 Task: Reply to email with the signature Emily Brown with the subject 'Rejection letter' from softage.1@softage.net with the message 'Please find attached the revised version of the project scope document.'
Action: Mouse moved to (1120, 267)
Screenshot: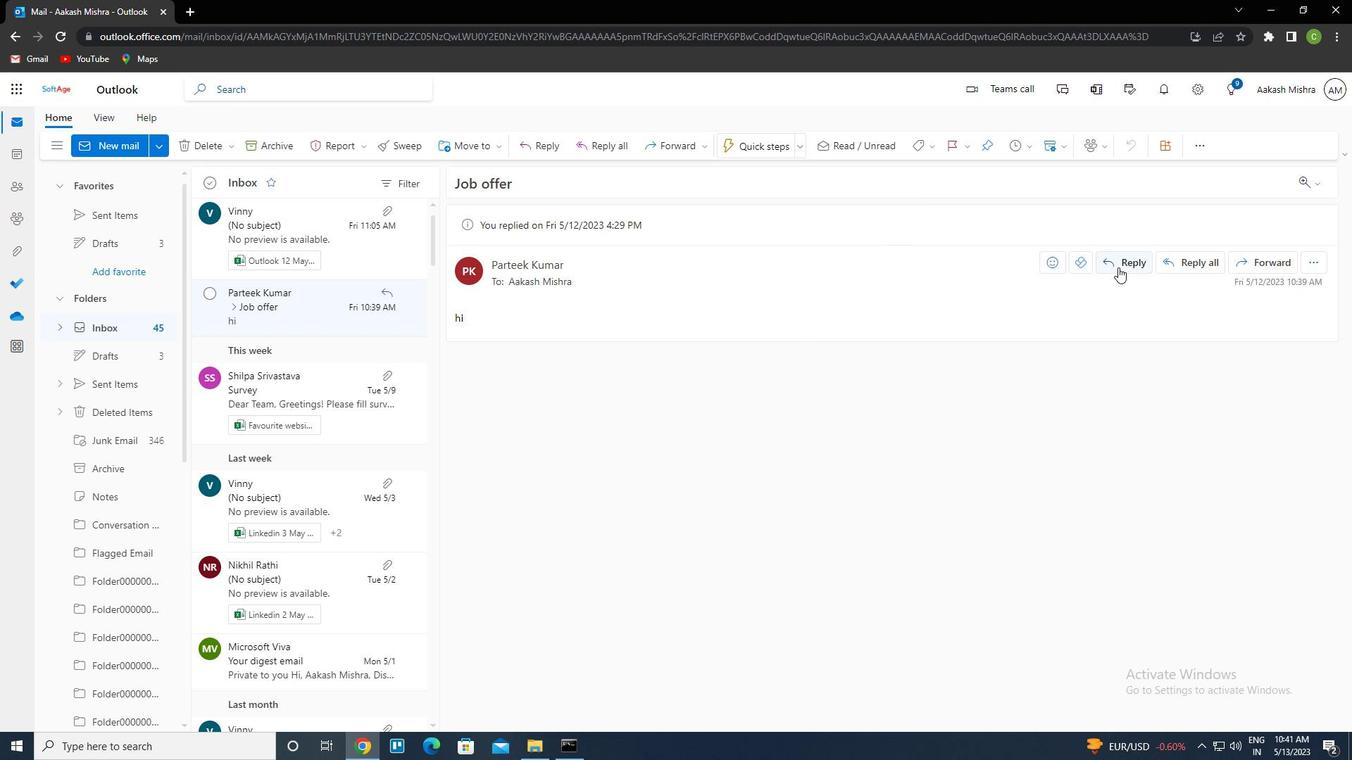 
Action: Mouse pressed left at (1120, 267)
Screenshot: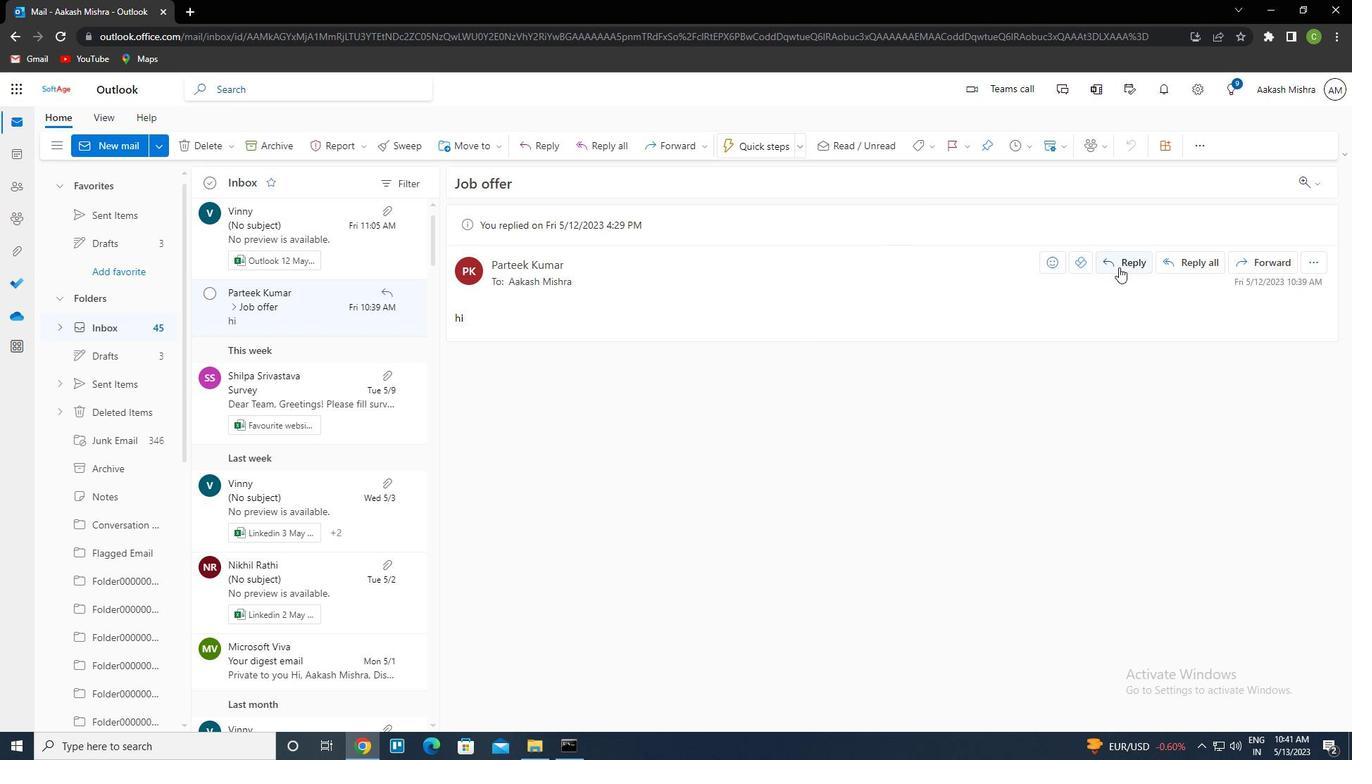 
Action: Mouse moved to (909, 150)
Screenshot: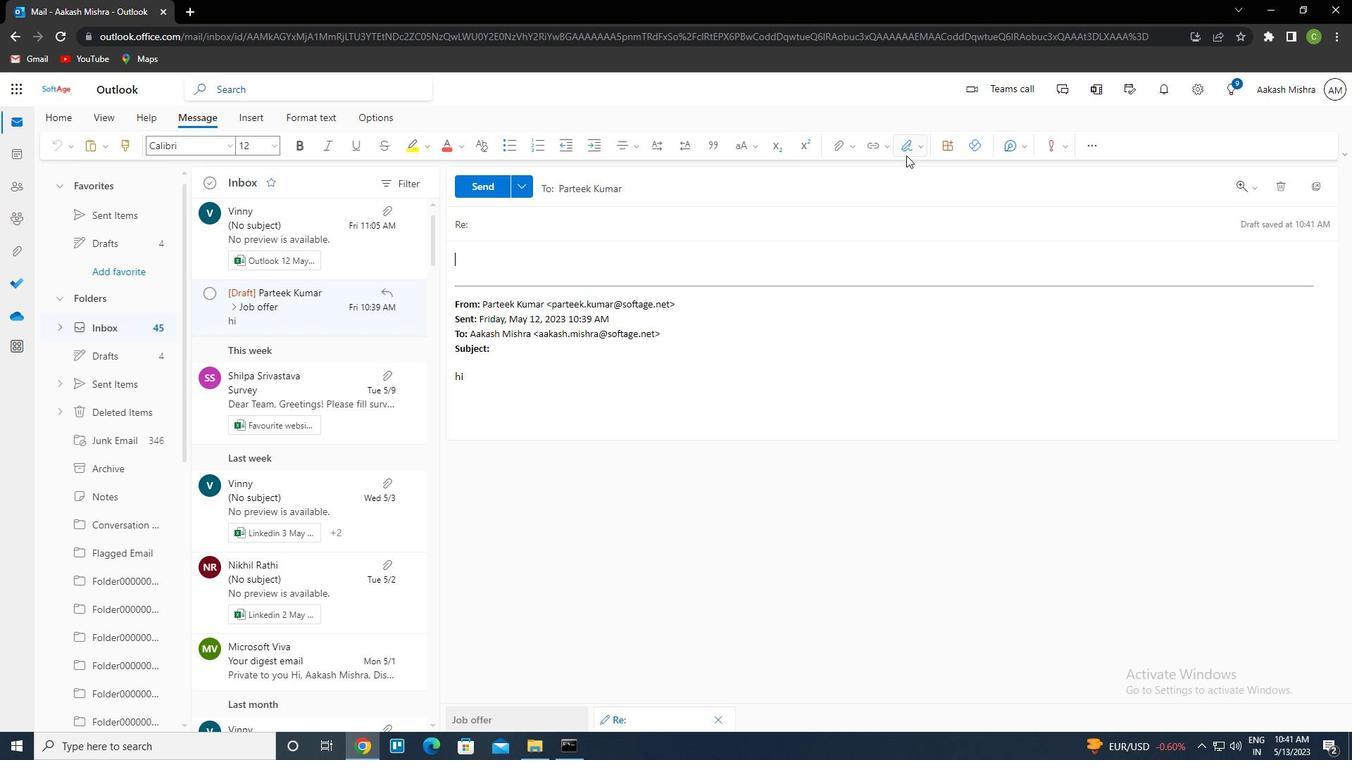 
Action: Mouse pressed left at (909, 150)
Screenshot: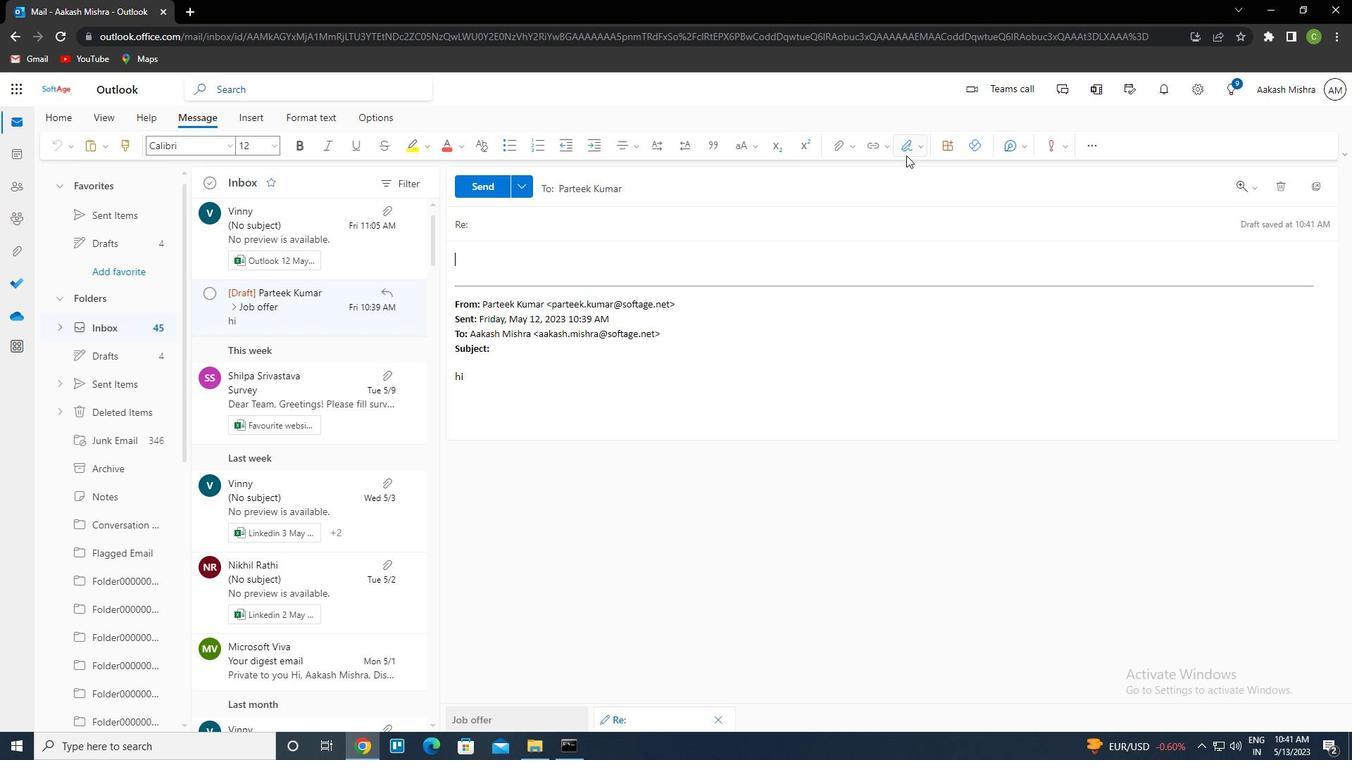 
Action: Mouse moved to (883, 199)
Screenshot: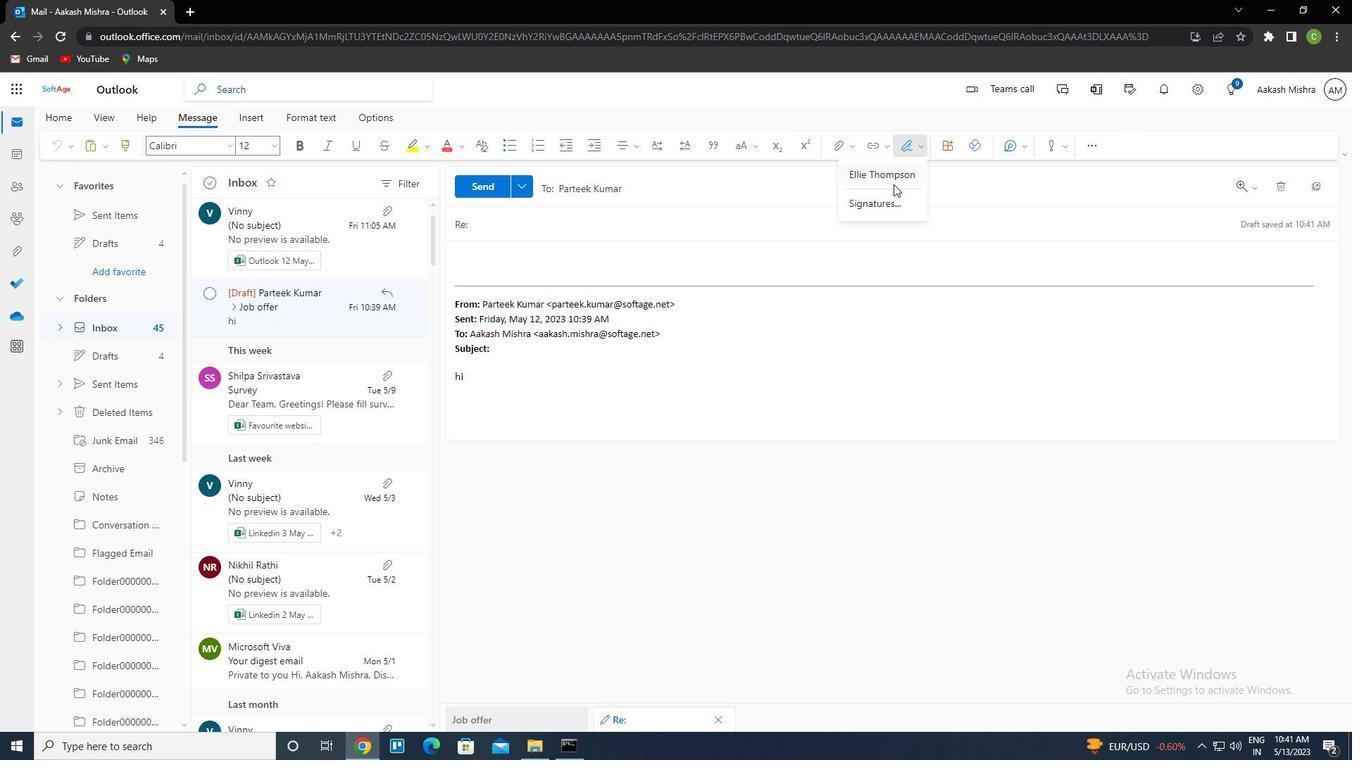 
Action: Mouse pressed left at (883, 199)
Screenshot: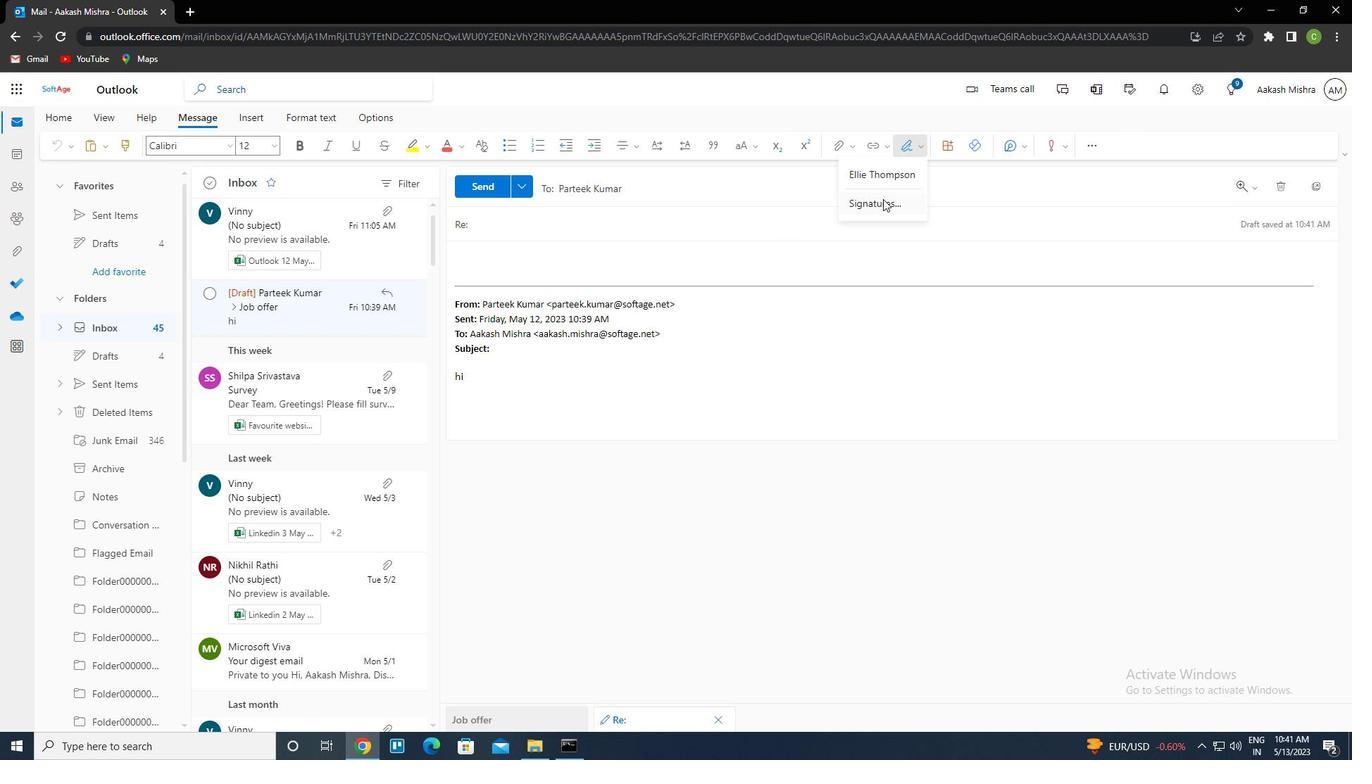 
Action: Mouse moved to (947, 265)
Screenshot: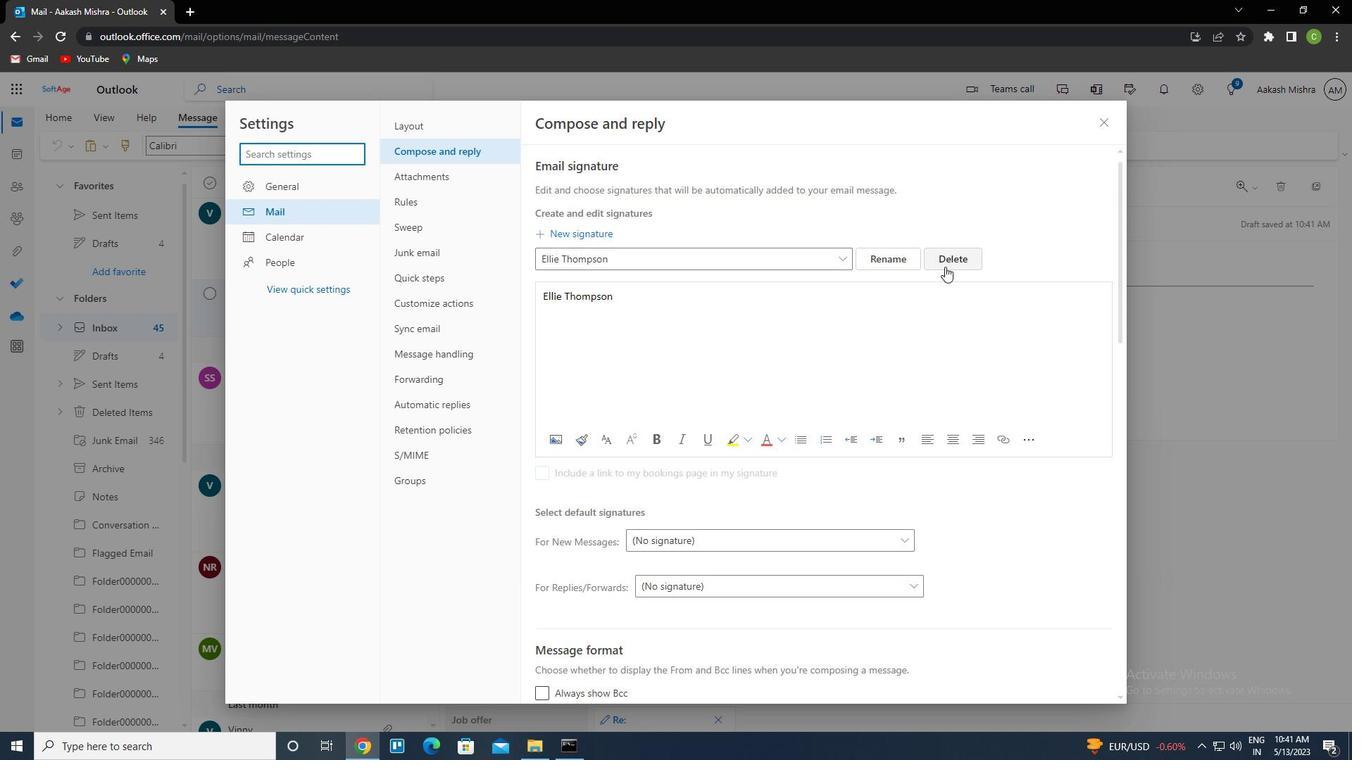 
Action: Mouse pressed left at (947, 265)
Screenshot: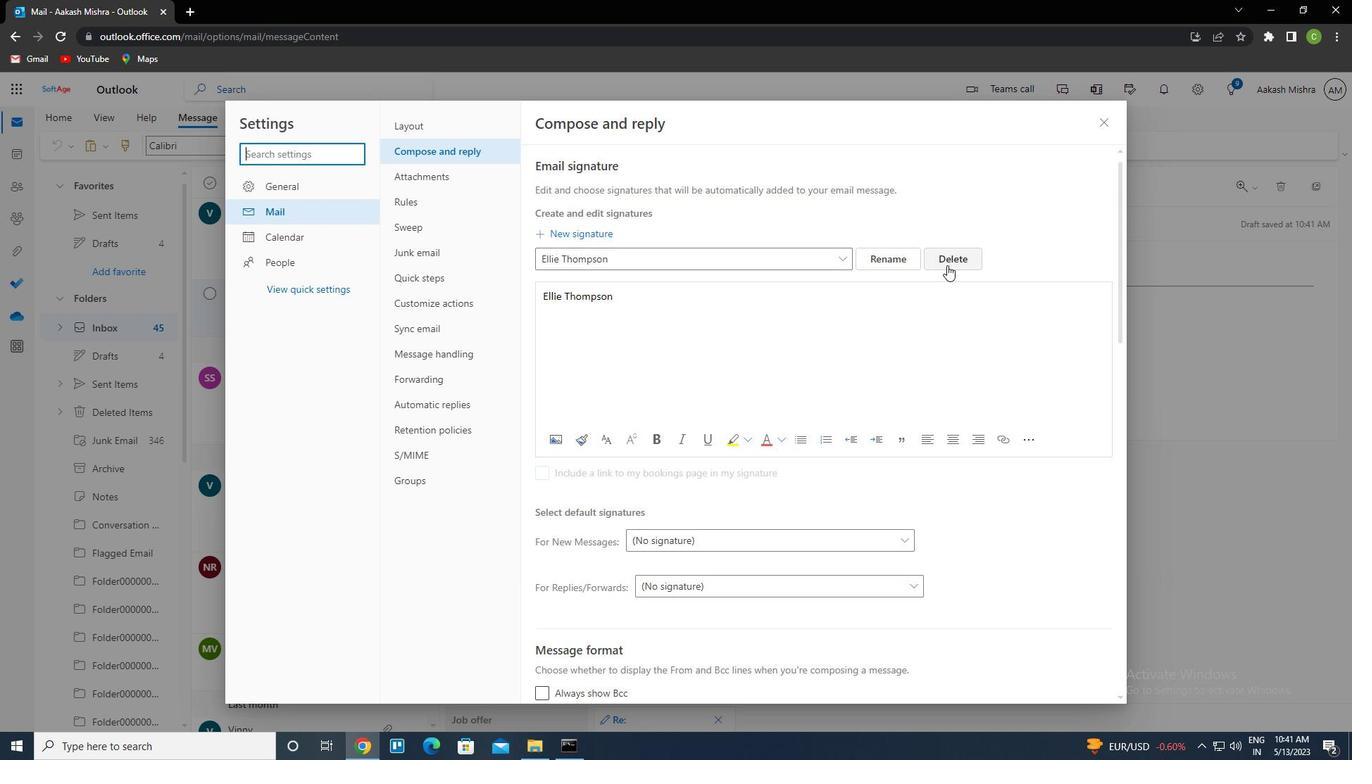 
Action: Mouse moved to (784, 263)
Screenshot: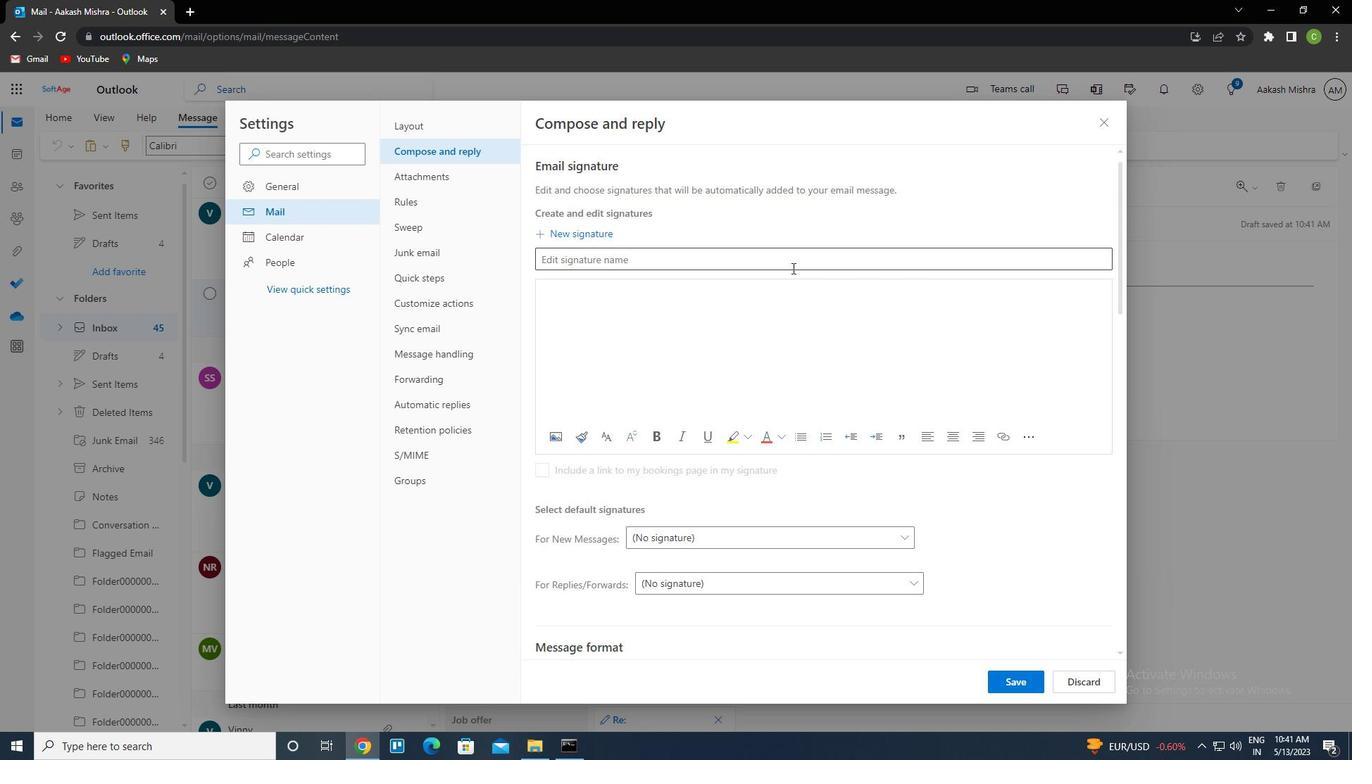 
Action: Mouse pressed left at (784, 263)
Screenshot: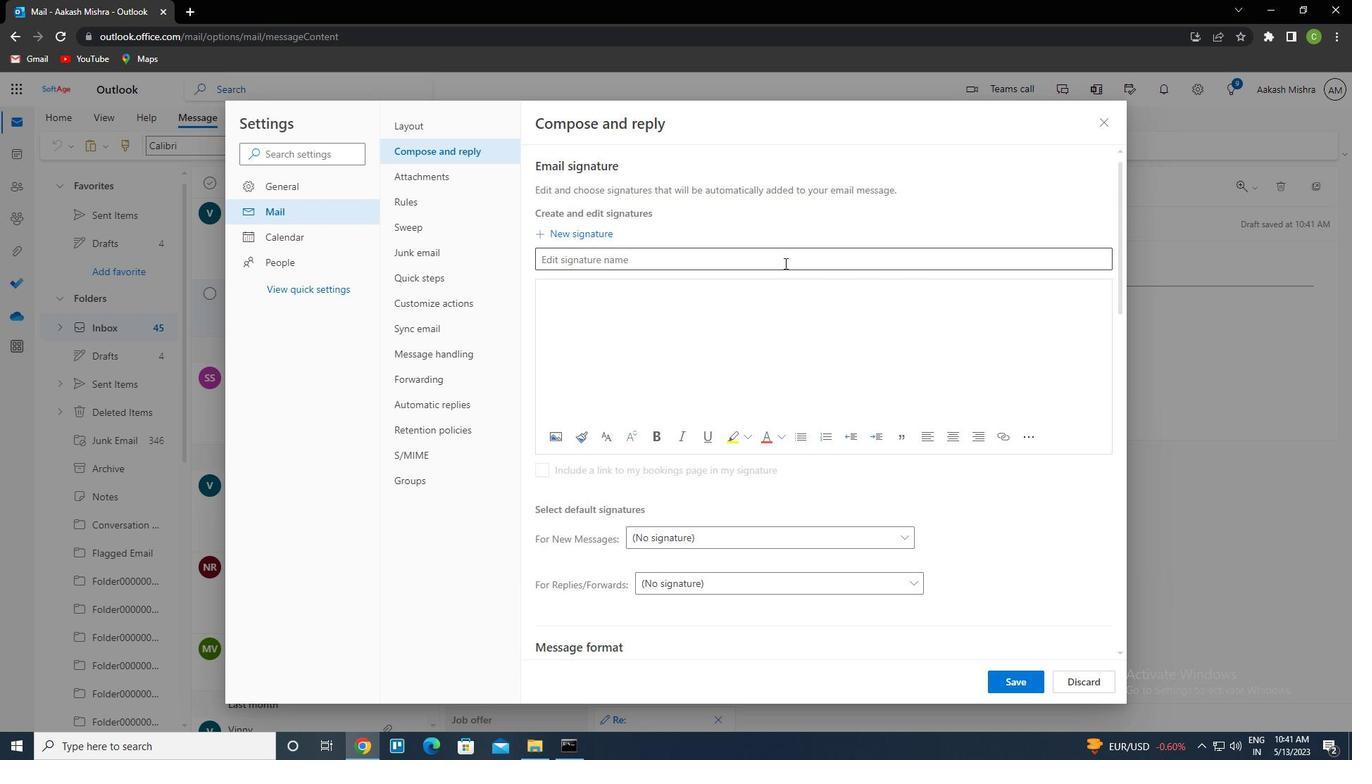 
Action: Key pressed <Key.caps_lock>e<Key.caps_lock>mily<Key.space><Key.caps_lock>t<Key.caps_lock>Hompson<Key.tab><Key.caps_lock>e<Key.caps_lock>ll<Key.backspace><Key.backspace>mily<Key.space><Key.caps_lock>t<Key.caps_lock>hompson
Screenshot: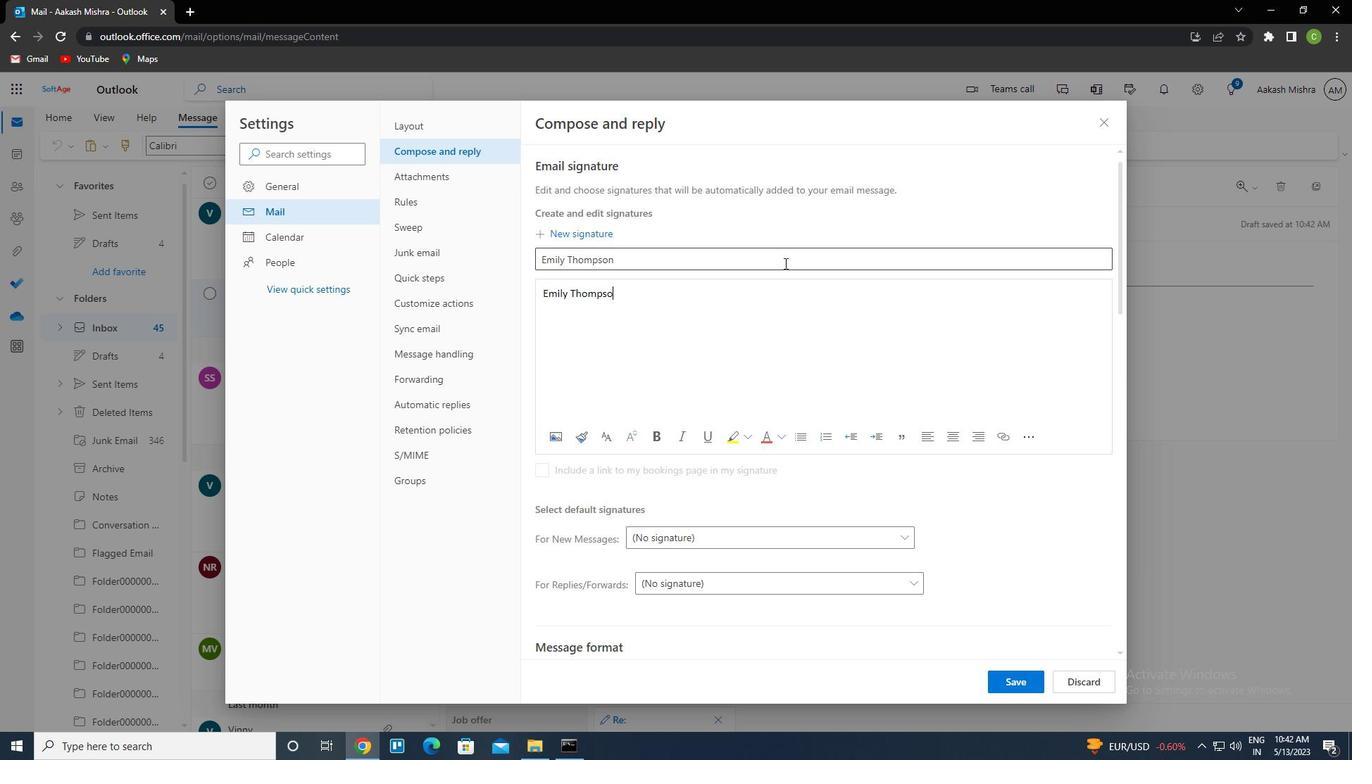 
Action: Mouse moved to (1014, 684)
Screenshot: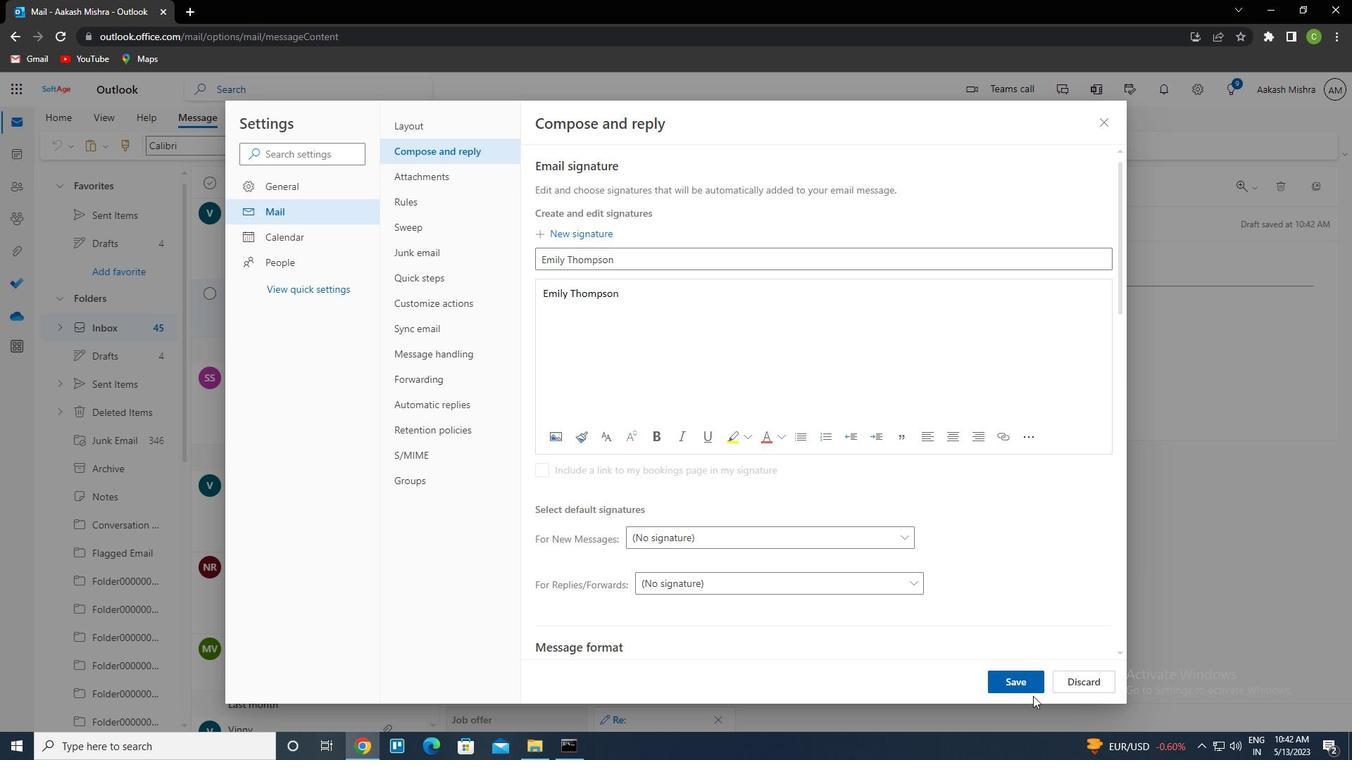 
Action: Mouse pressed left at (1014, 684)
Screenshot: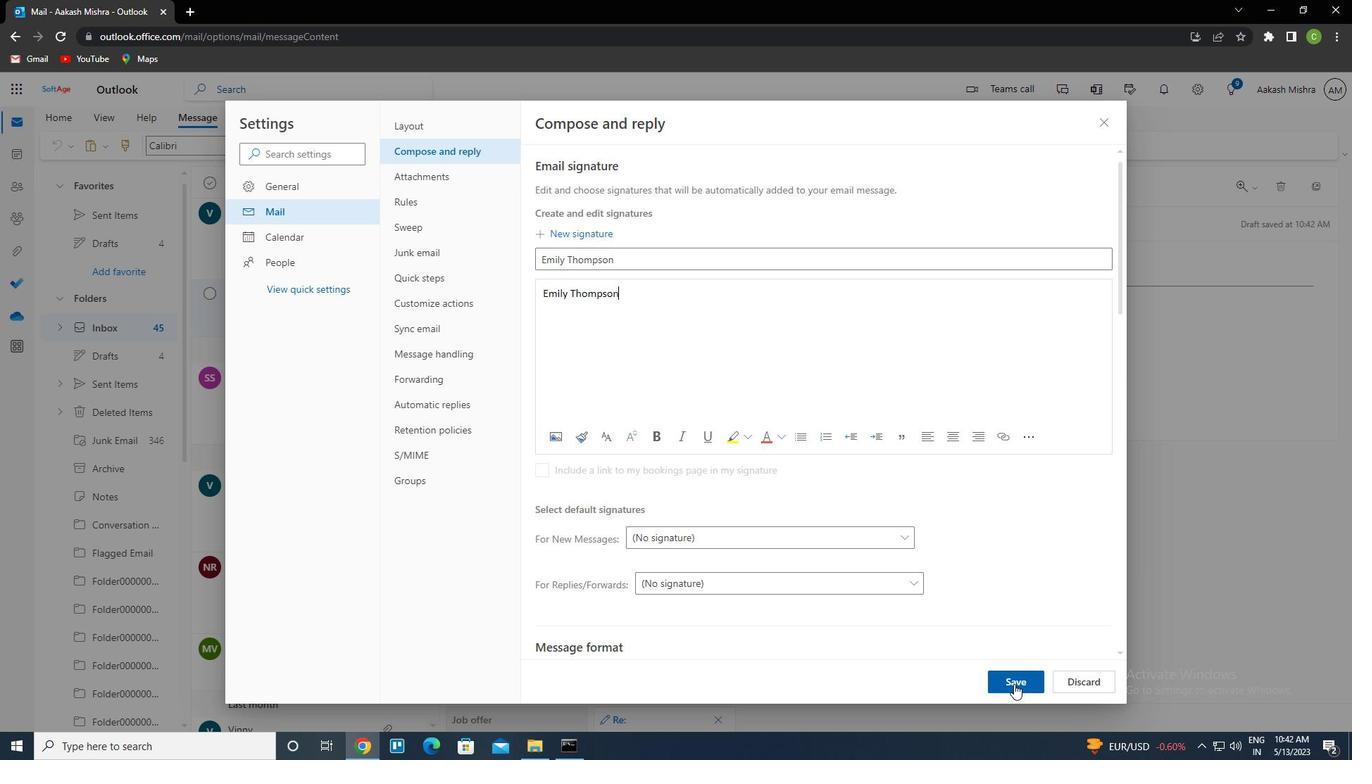 
Action: Mouse moved to (1104, 118)
Screenshot: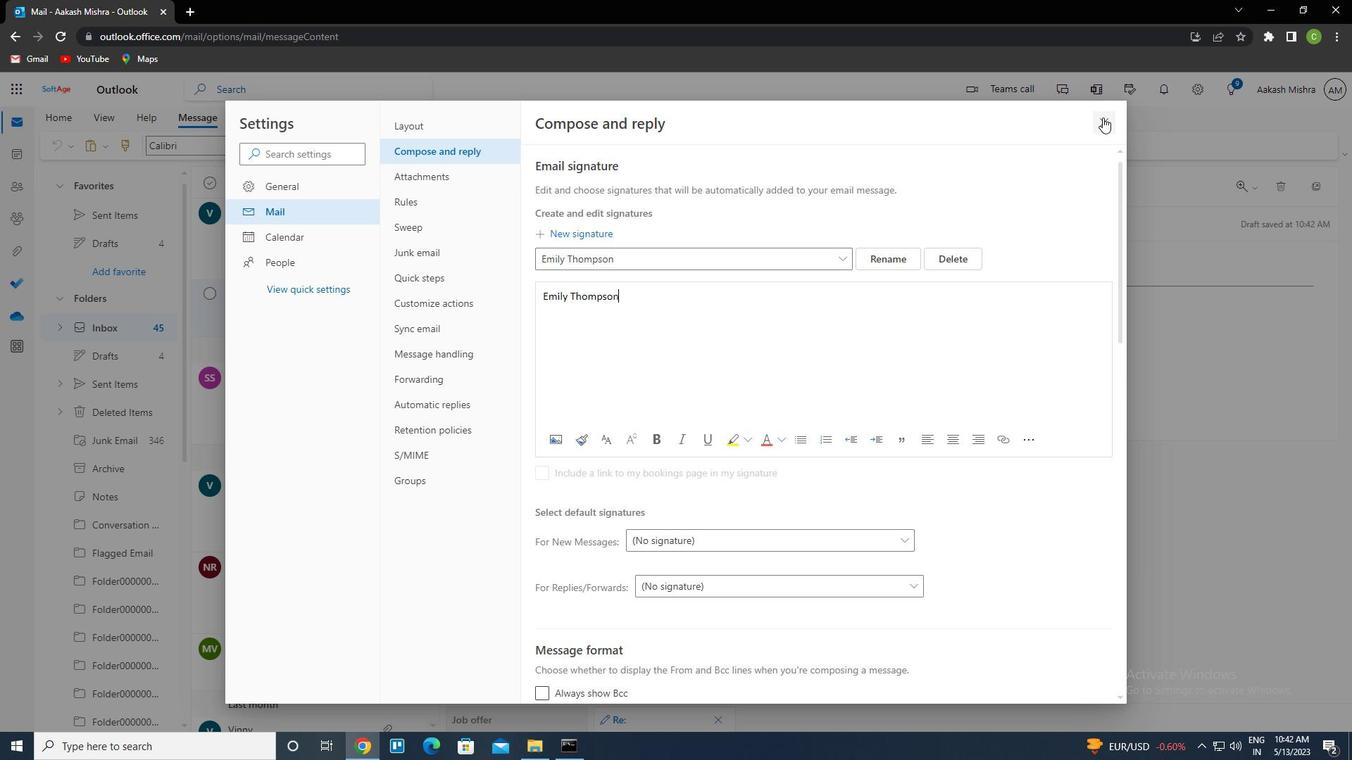 
Action: Mouse pressed left at (1104, 118)
Screenshot: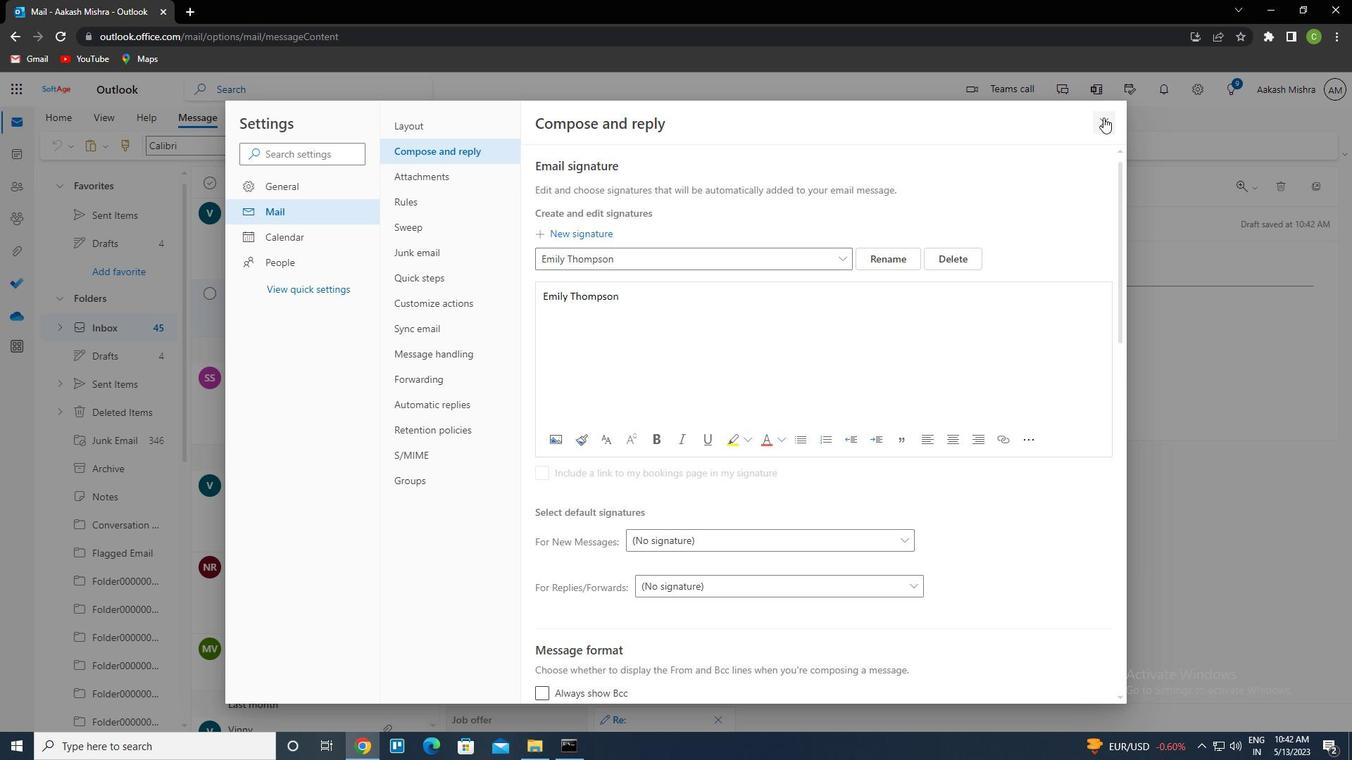 
Action: Mouse moved to (904, 153)
Screenshot: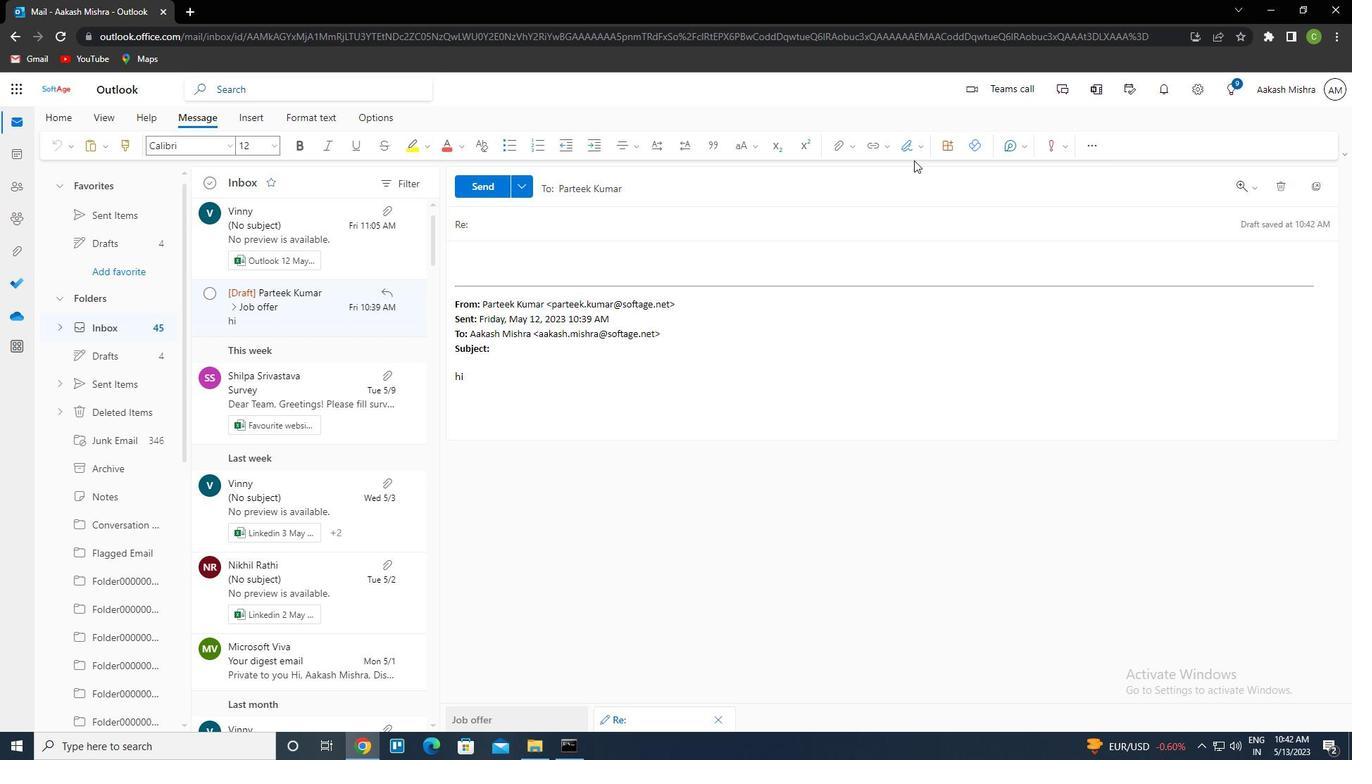 
Action: Mouse pressed left at (904, 153)
Screenshot: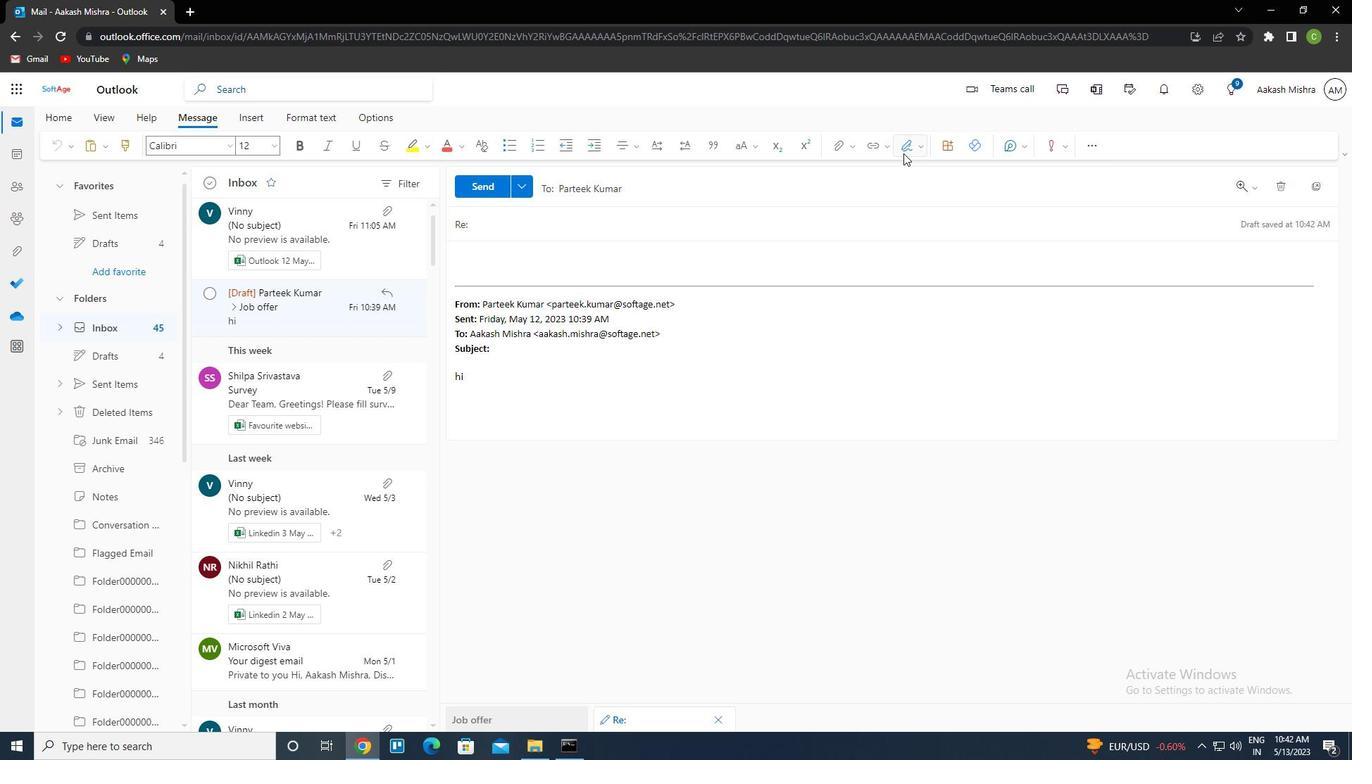 
Action: Mouse moved to (873, 178)
Screenshot: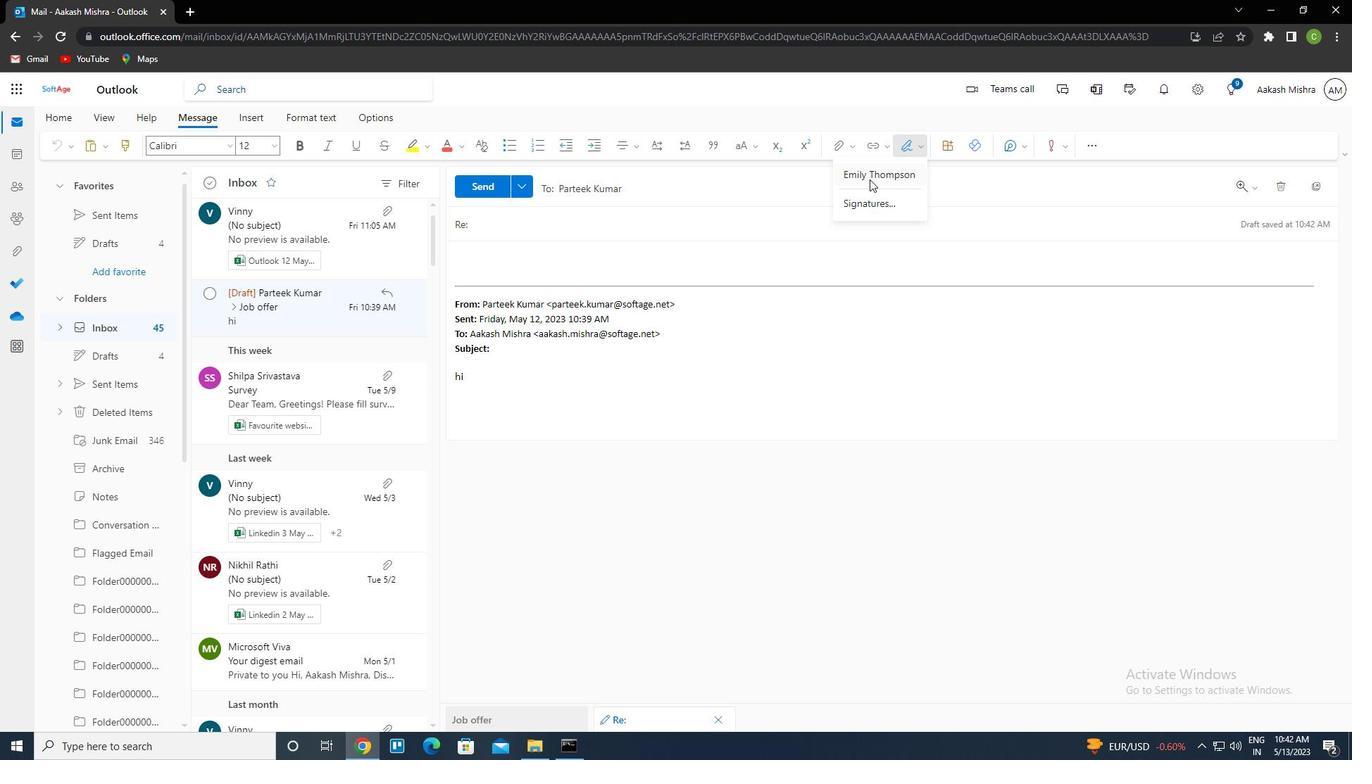 
Action: Mouse pressed left at (873, 178)
Screenshot: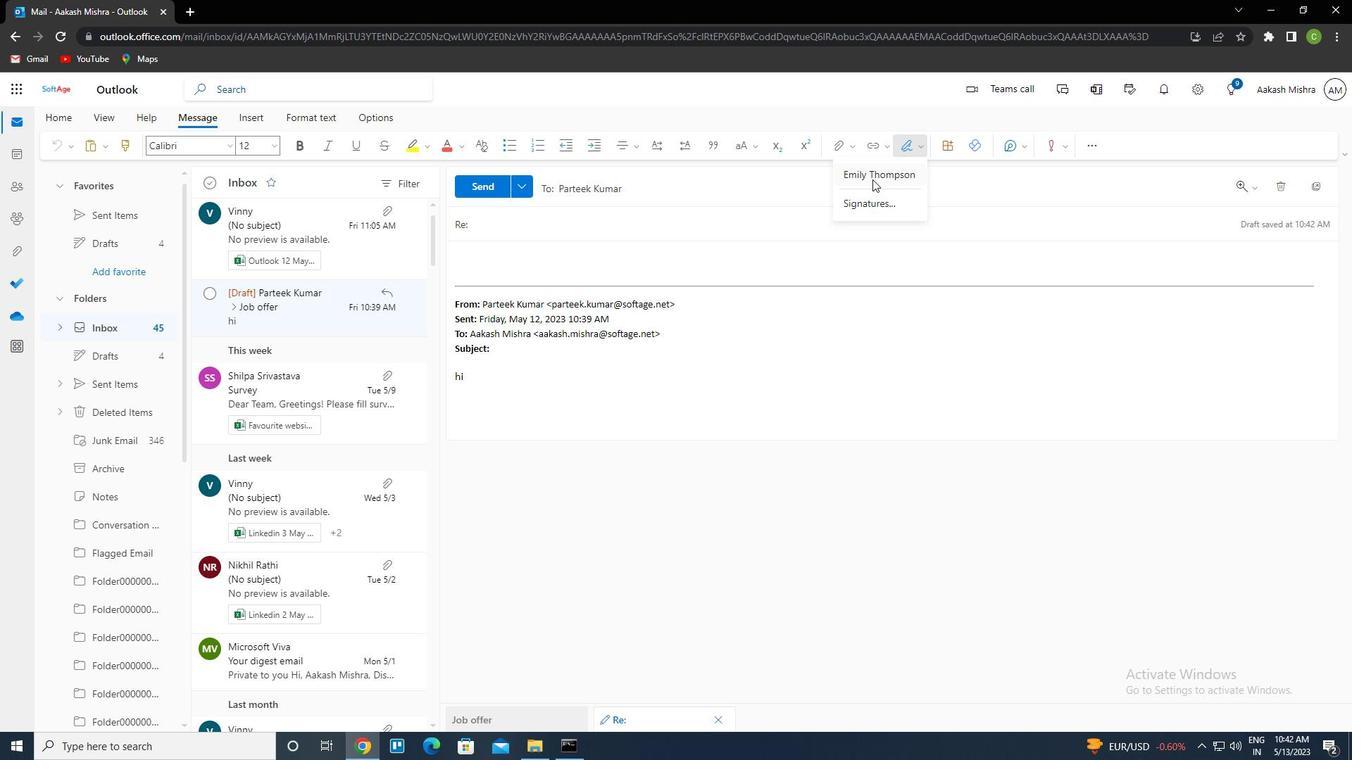 
Action: Mouse moved to (533, 222)
Screenshot: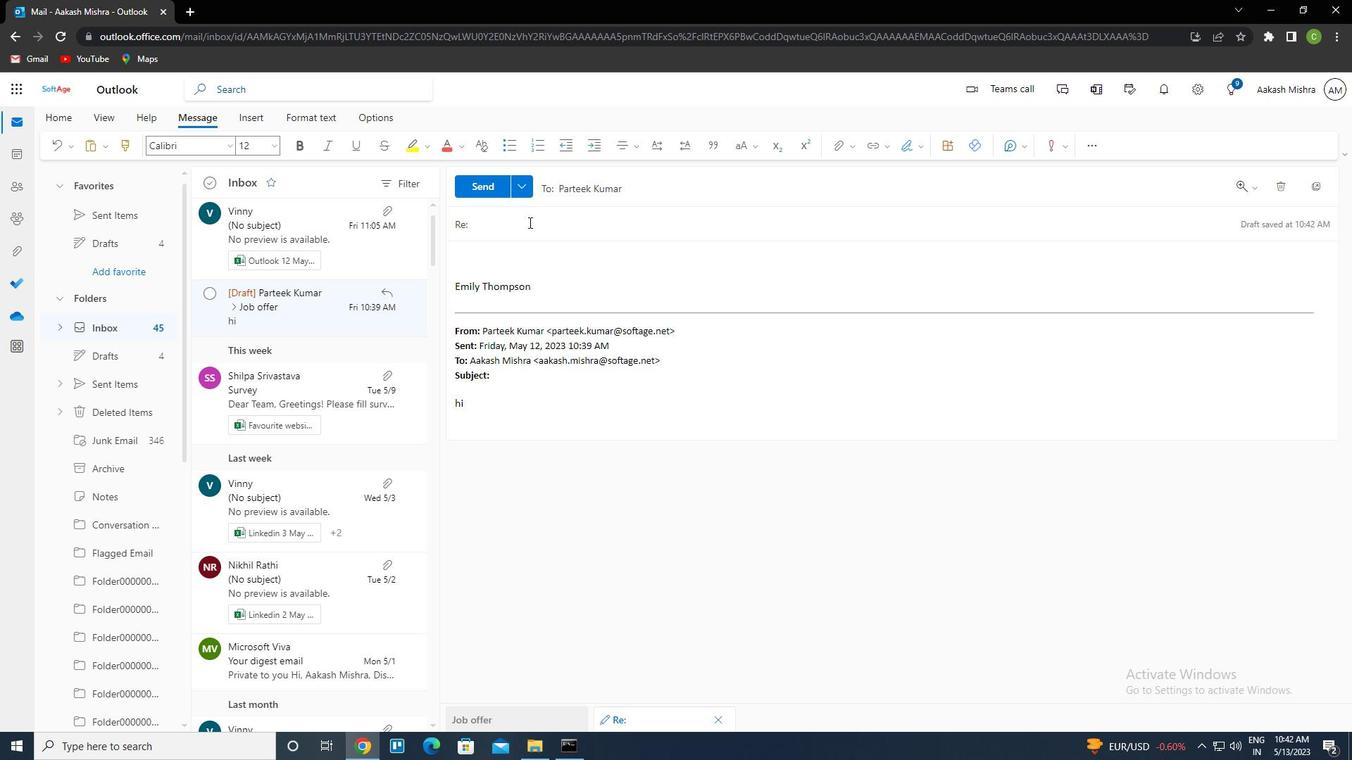 
Action: Mouse pressed left at (533, 222)
Screenshot: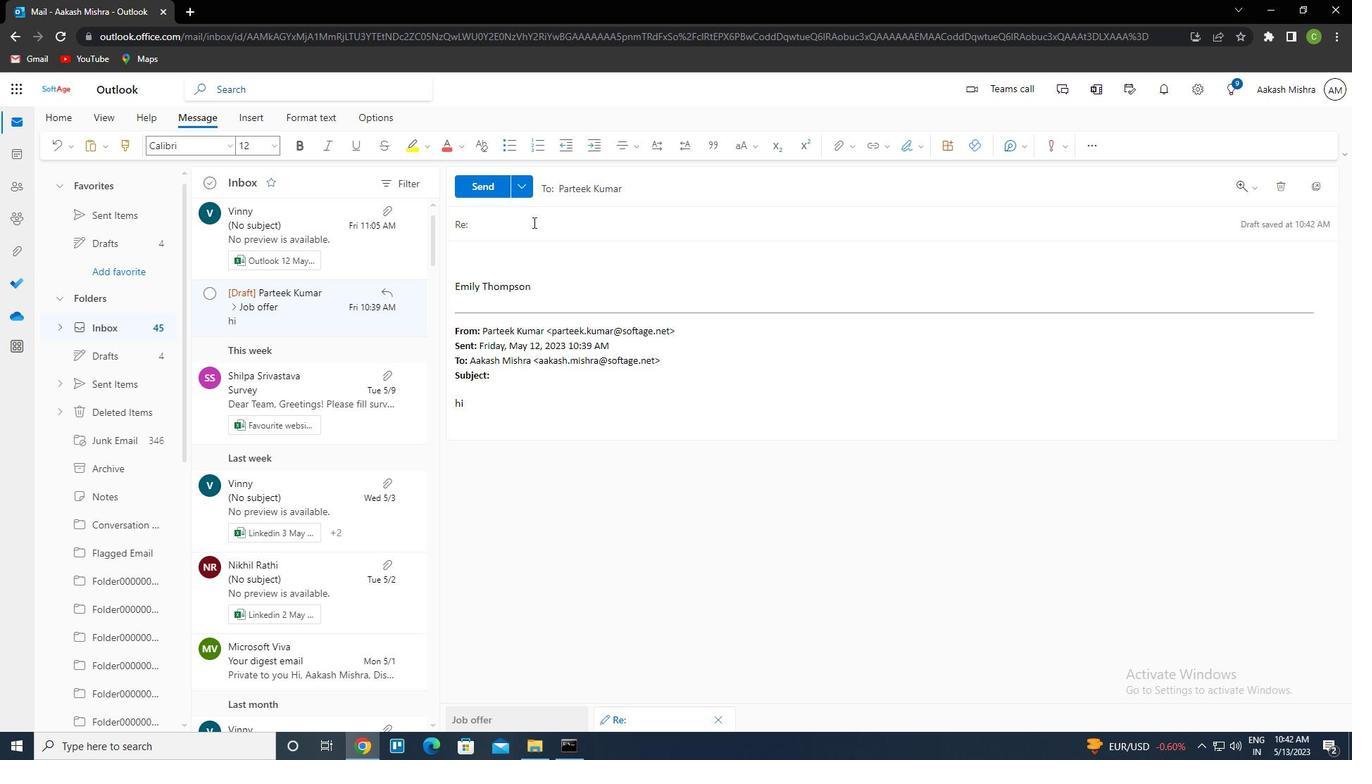 
Action: Key pressed <Key.caps_lock>r<Key.caps_lock>Ejection<Key.space>ley<Key.backspace>tter<Key.tab><Key.caps_lock>p<Key.caps_lock>lease<Key.space>find<Key.space>attached<Key.space>the<Key.space>revised<Key.space>version<Key.space>of<Key.space>the<Key.space>project<Key.space>scope<Key.space>document
Screenshot: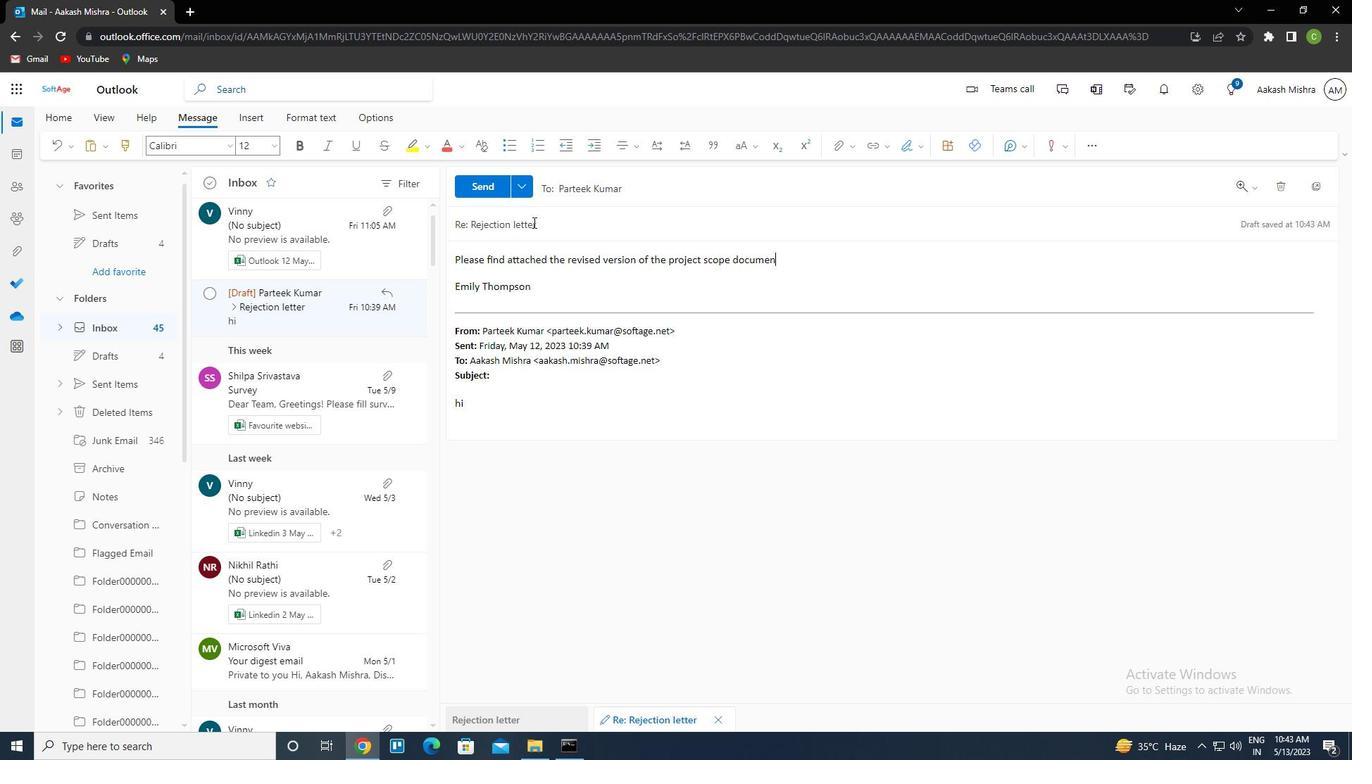 
Action: Mouse moved to (475, 188)
Screenshot: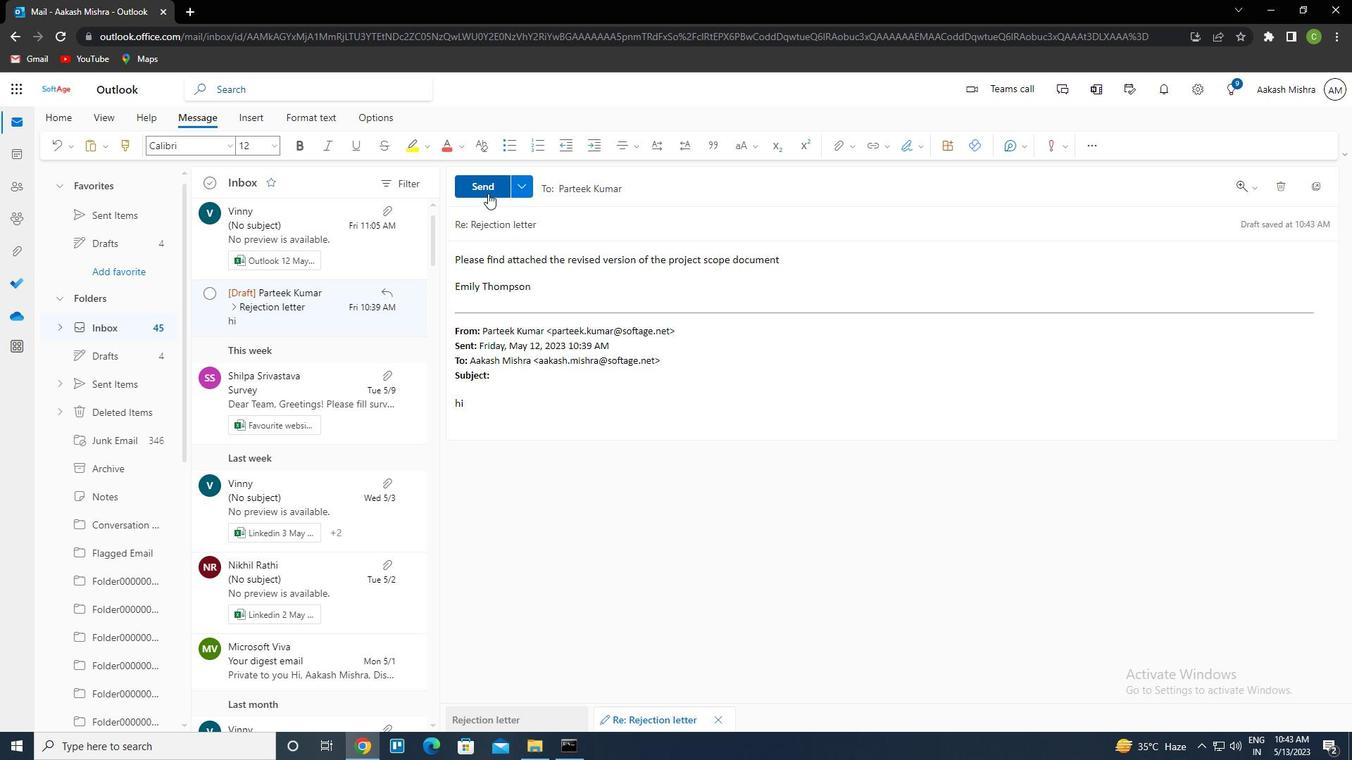 
Action: Mouse pressed left at (475, 188)
Screenshot: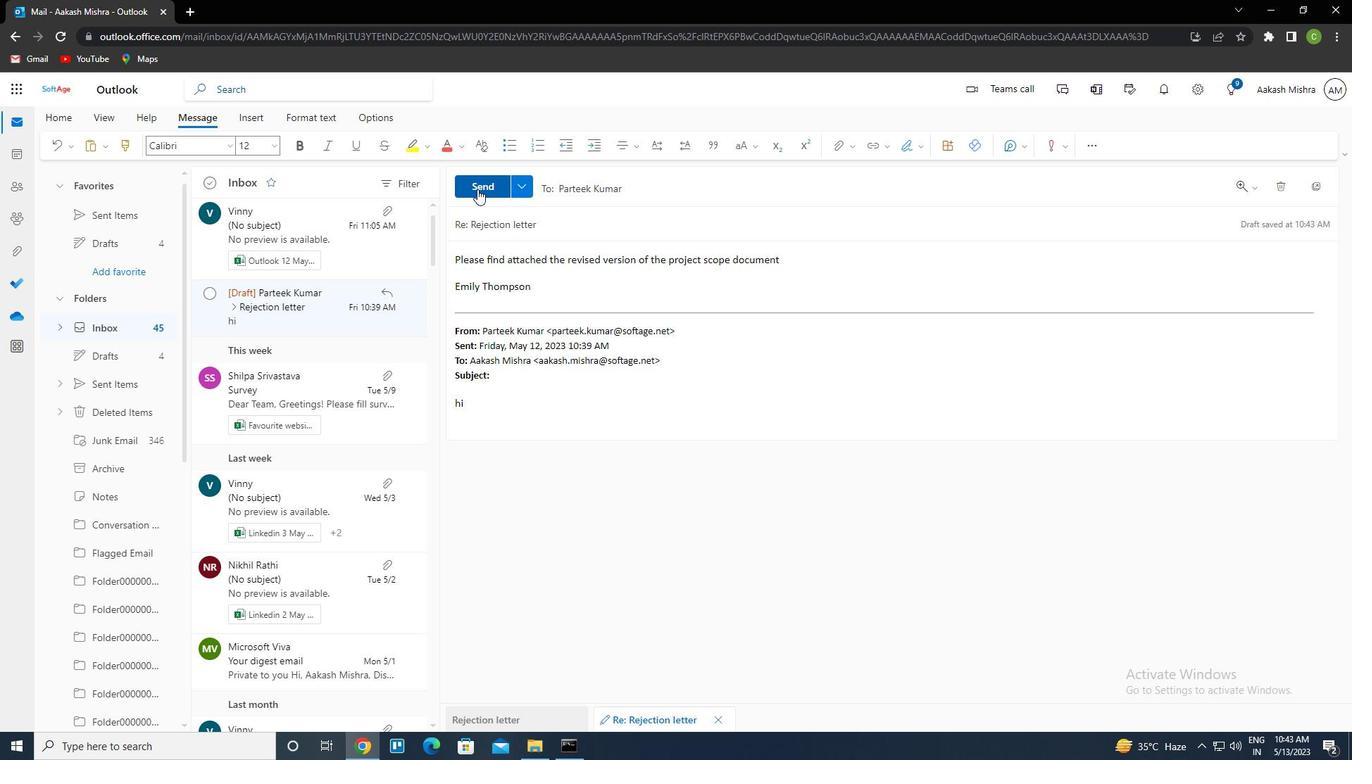 
Action: Mouse moved to (656, 446)
Screenshot: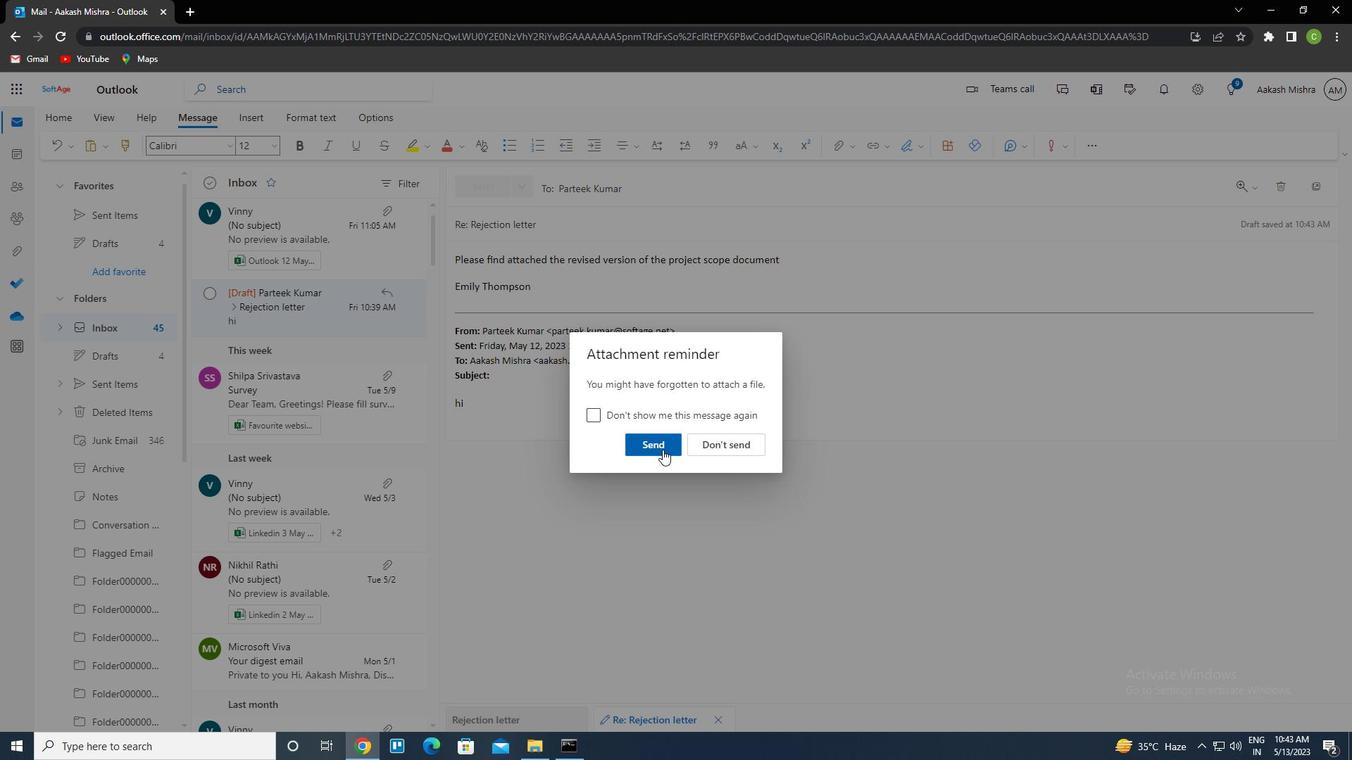 
Action: Mouse pressed left at (656, 446)
Screenshot: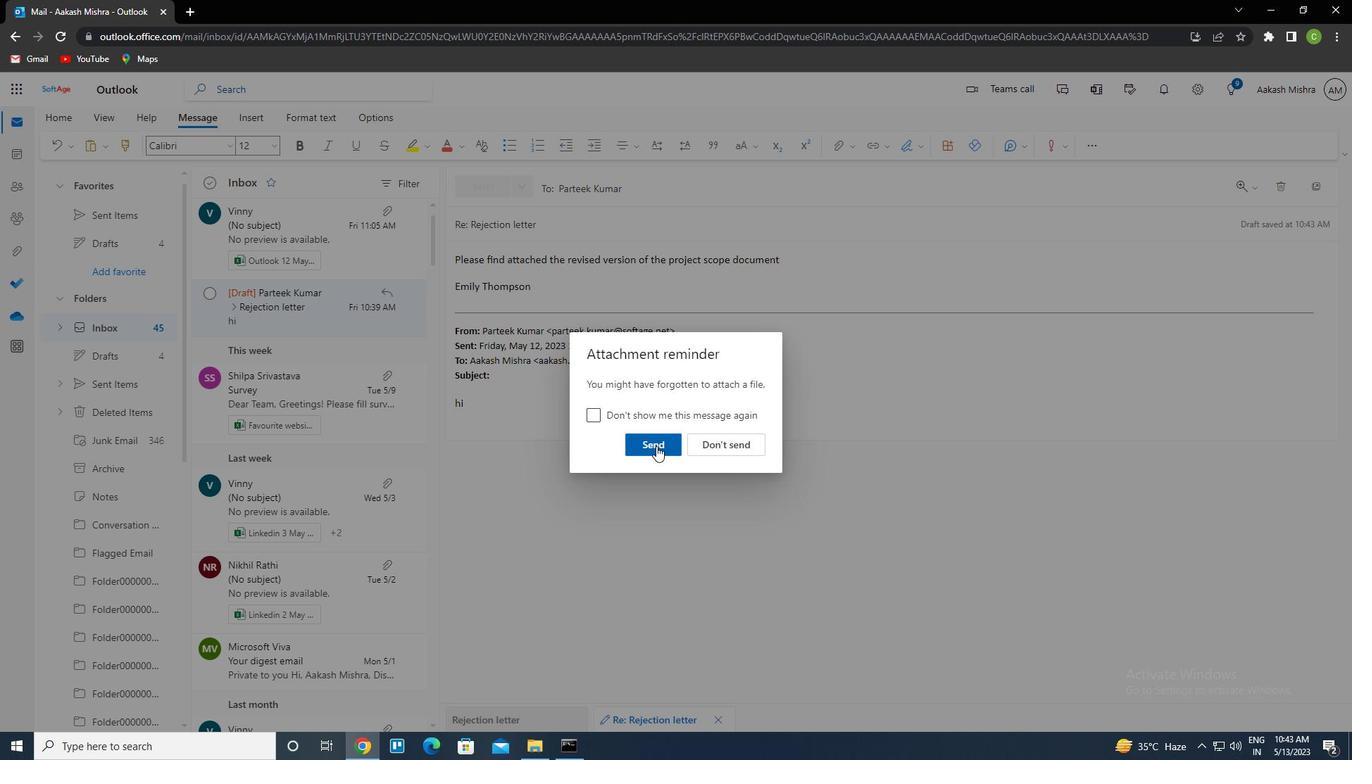 
Action: Mouse moved to (672, 344)
Screenshot: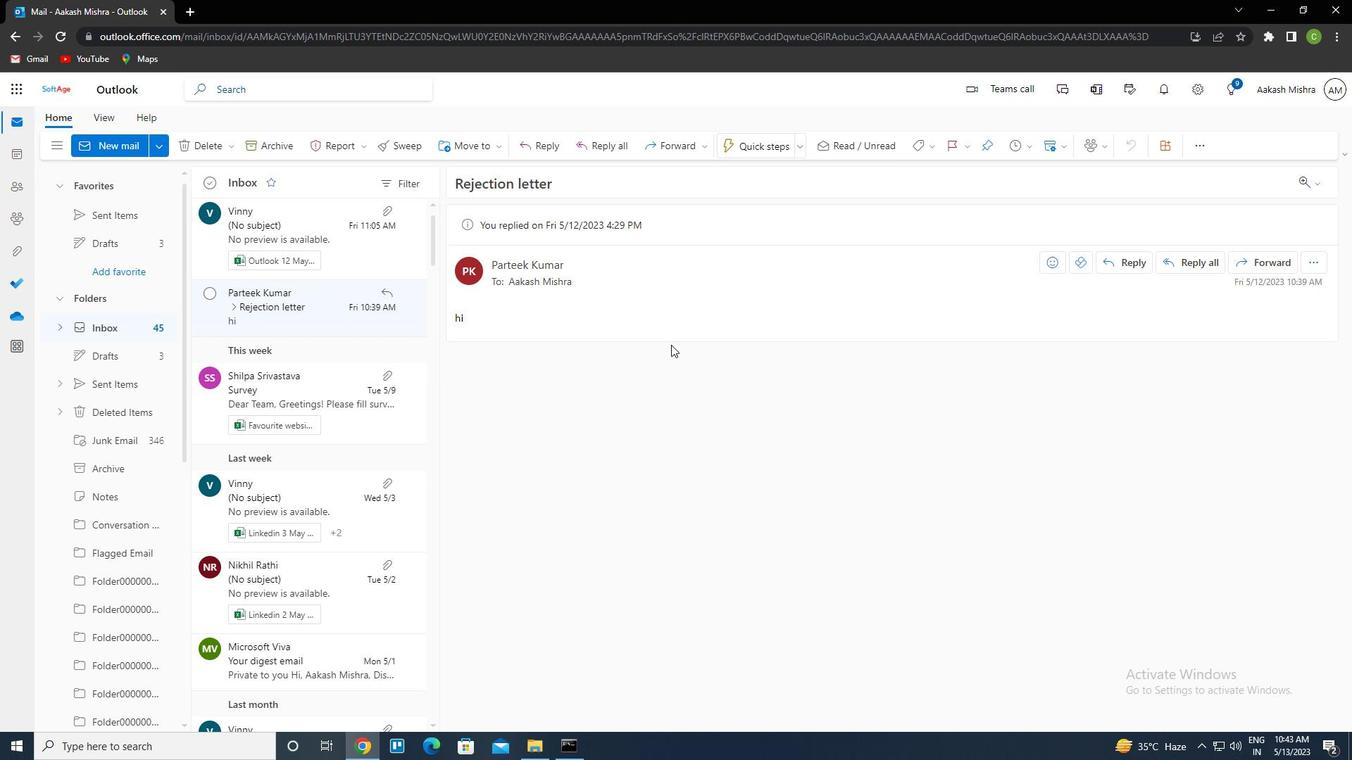 
